 Task: Select the dark modern color theme.
Action: Mouse moved to (16, 544)
Screenshot: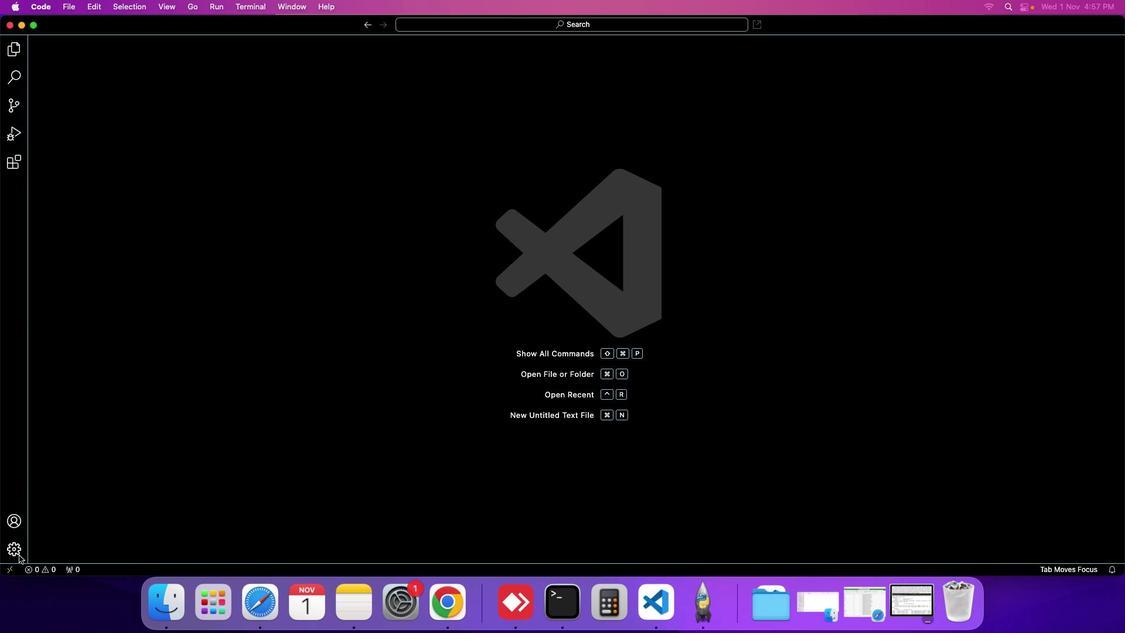 
Action: Mouse pressed left at (16, 544)
Screenshot: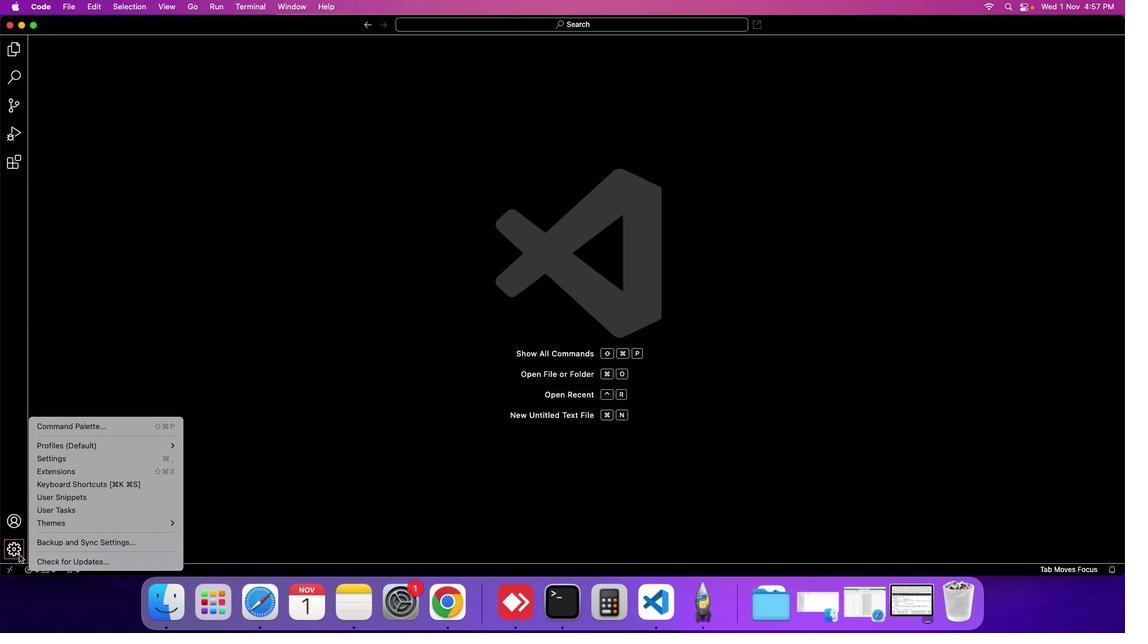 
Action: Mouse moved to (60, 452)
Screenshot: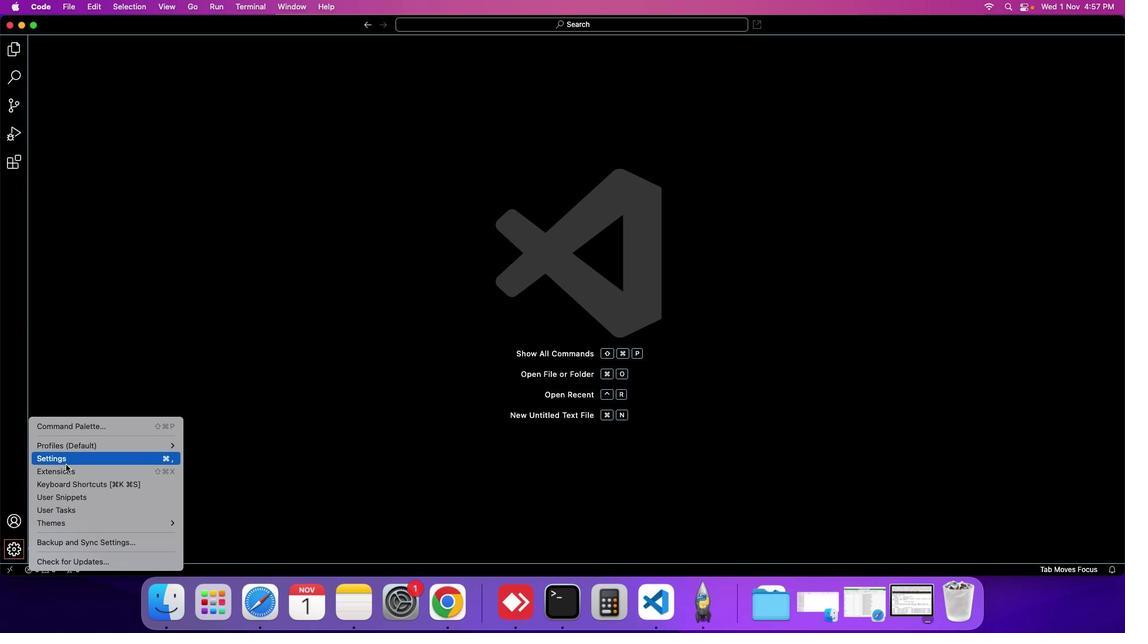 
Action: Mouse pressed left at (60, 452)
Screenshot: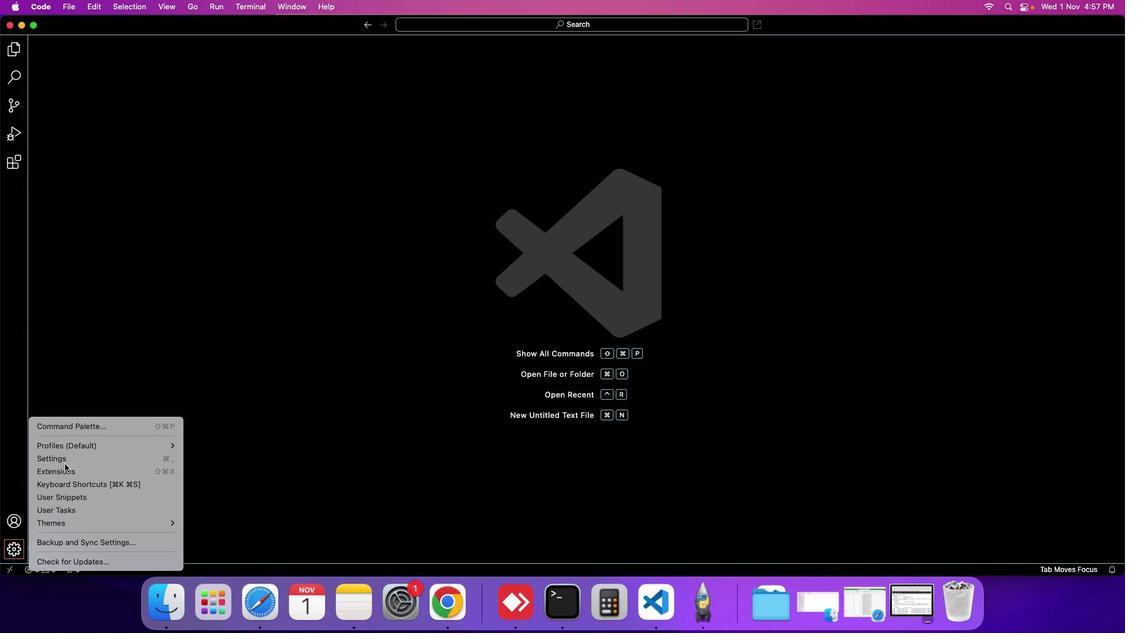 
Action: Mouse moved to (264, 124)
Screenshot: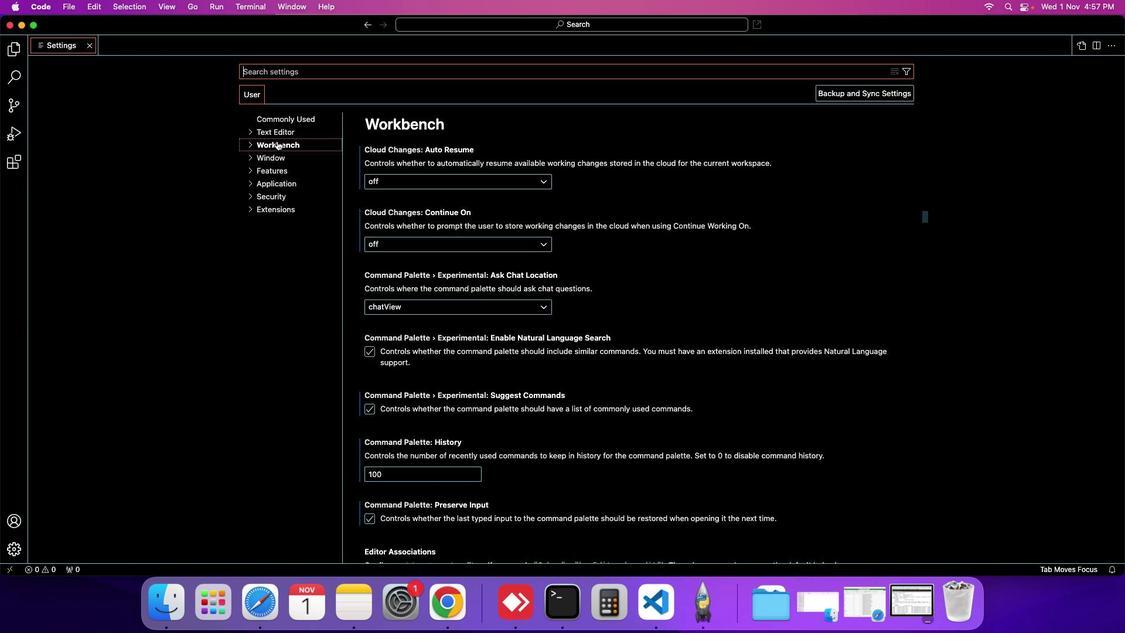 
Action: Mouse pressed left at (264, 124)
Screenshot: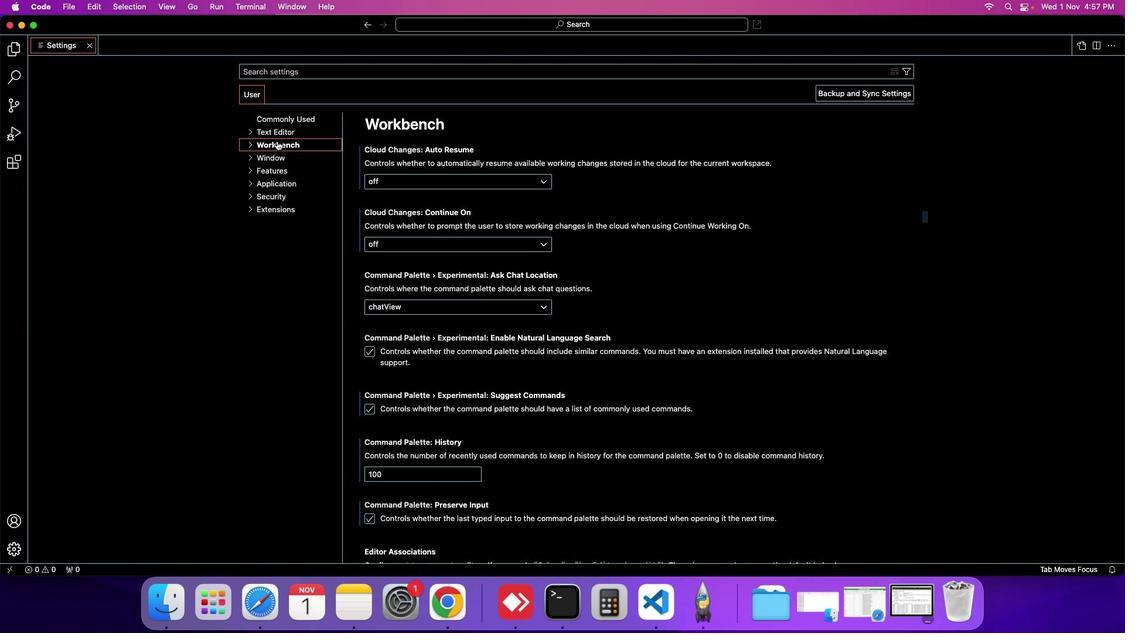 
Action: Mouse moved to (276, 138)
Screenshot: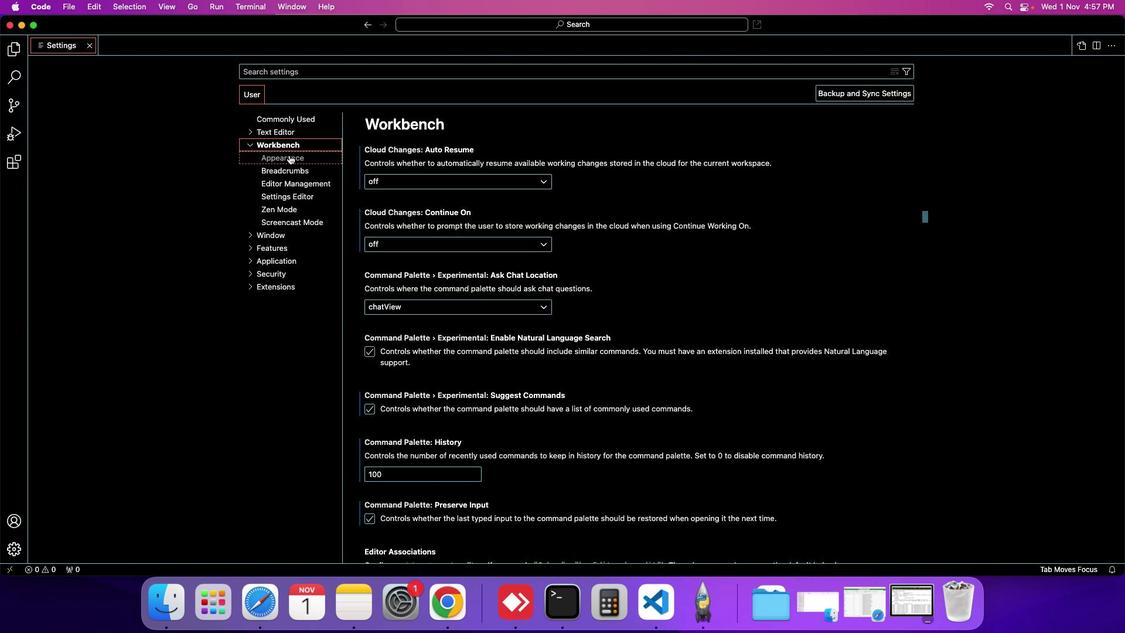 
Action: Mouse pressed left at (276, 138)
Screenshot: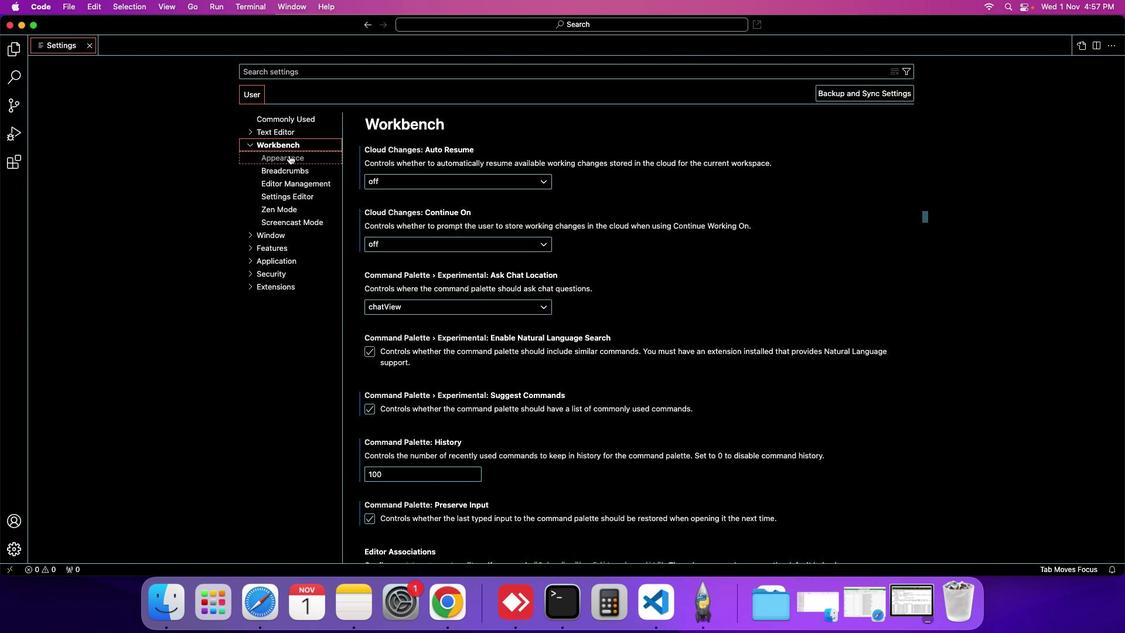 
Action: Mouse moved to (441, 337)
Screenshot: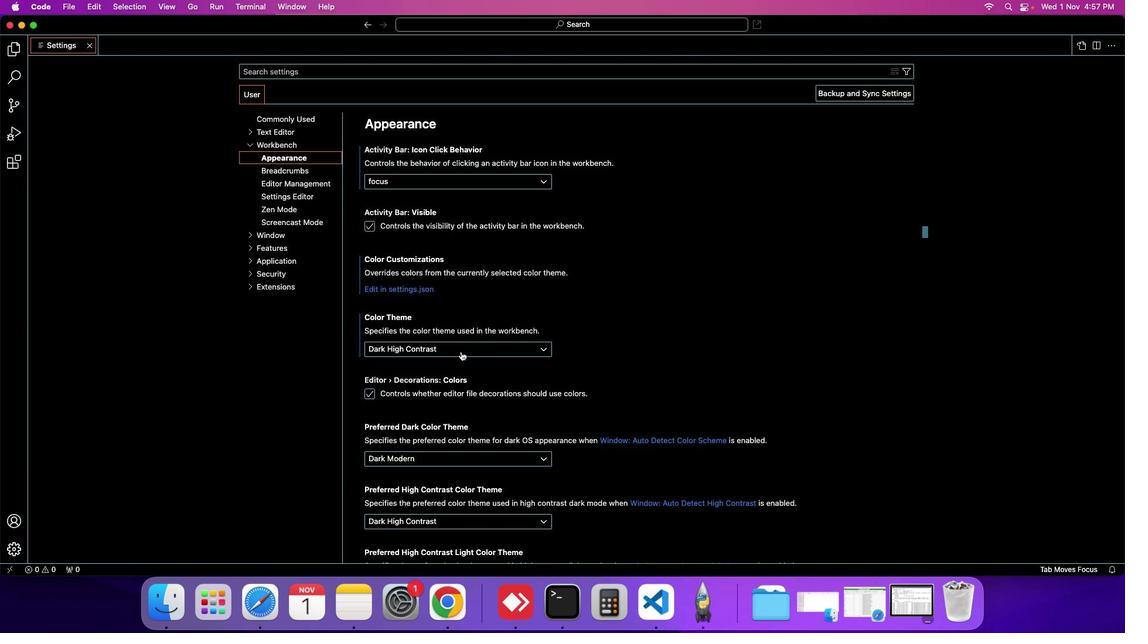 
Action: Mouse pressed left at (441, 337)
Screenshot: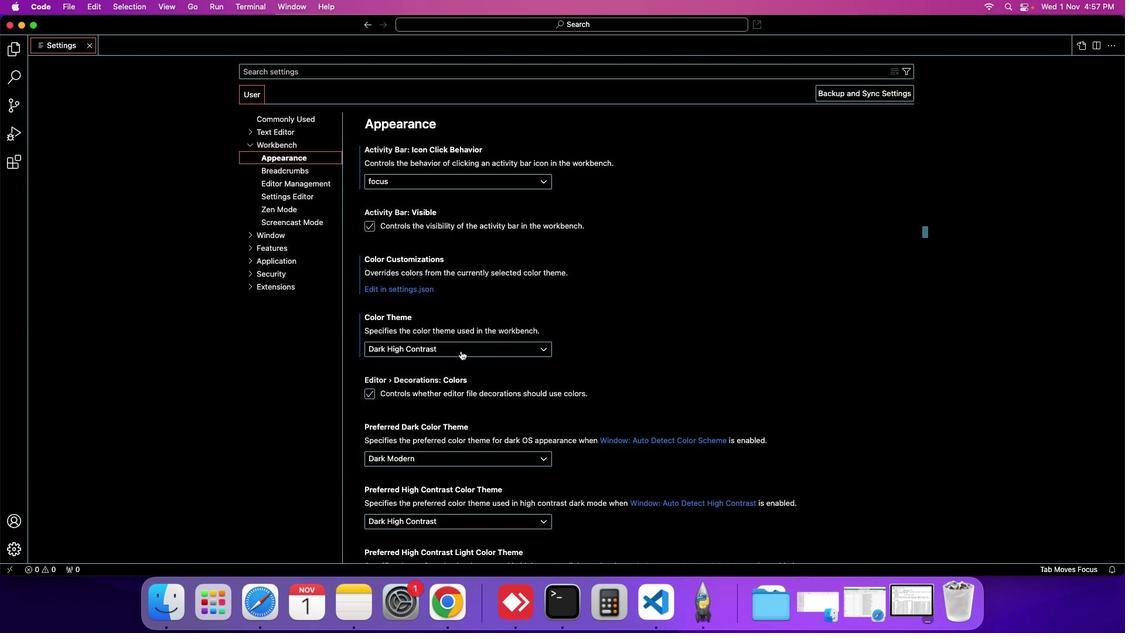 
Action: Mouse moved to (407, 389)
Screenshot: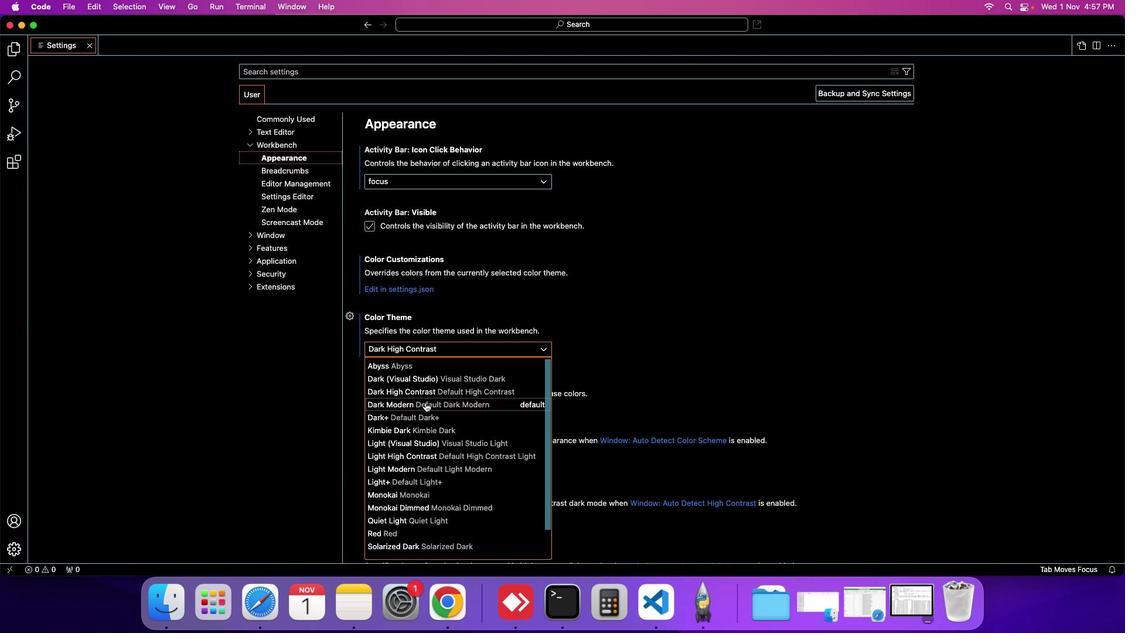 
Action: Mouse pressed left at (407, 389)
Screenshot: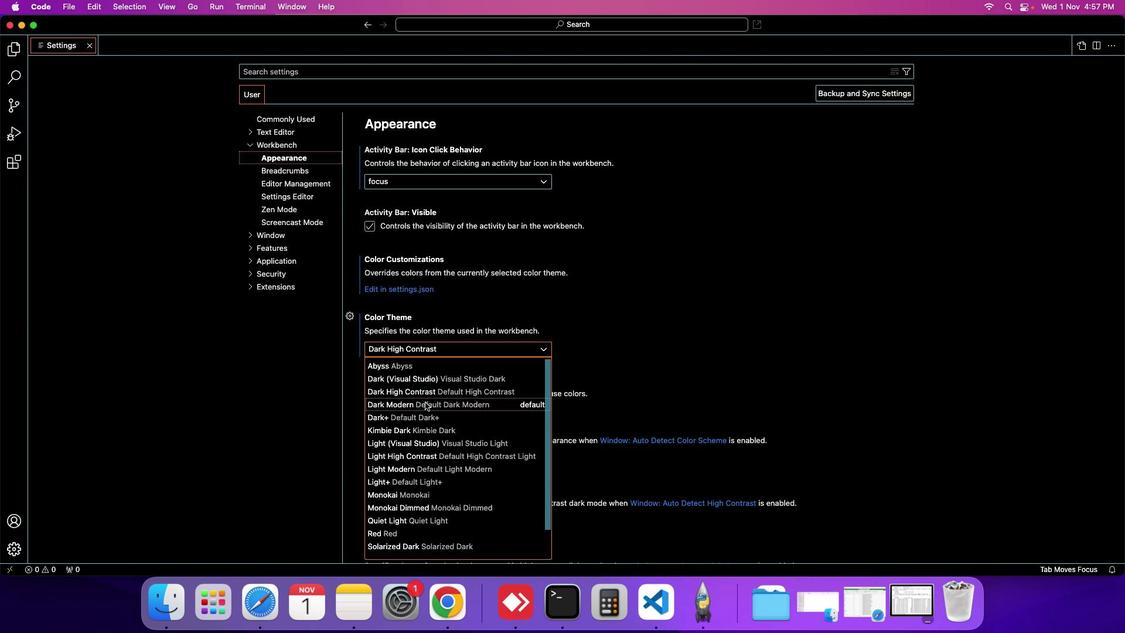 
Action: Mouse moved to (616, 245)
Screenshot: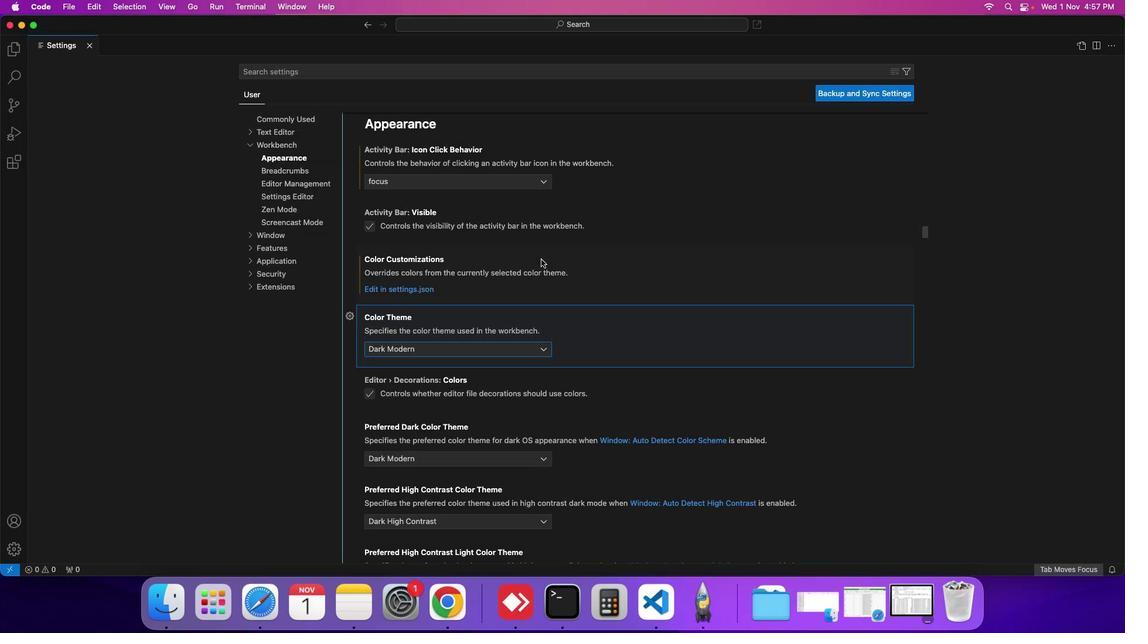 
